 Task: Update the home feature of the saved search to include the unfinished basement.
Action: Mouse moved to (355, 269)
Screenshot: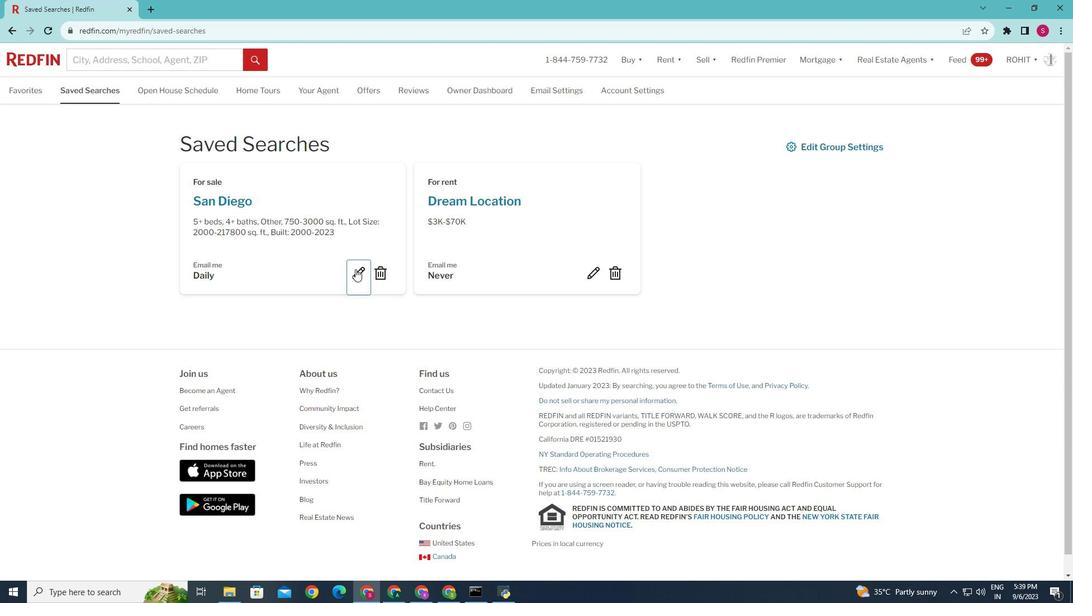 
Action: Mouse pressed left at (355, 269)
Screenshot: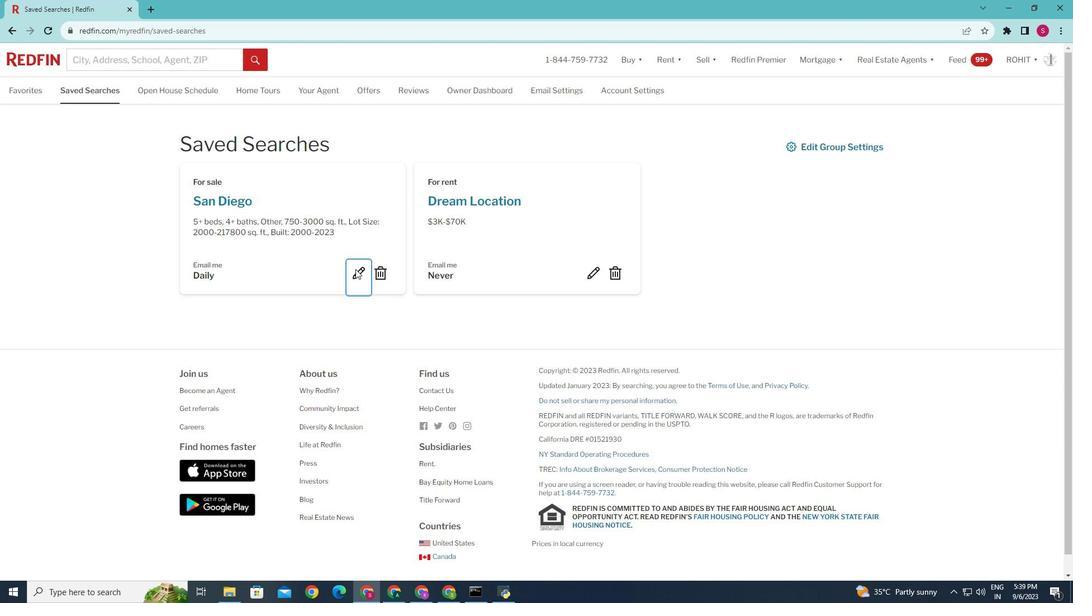 
Action: Mouse moved to (534, 362)
Screenshot: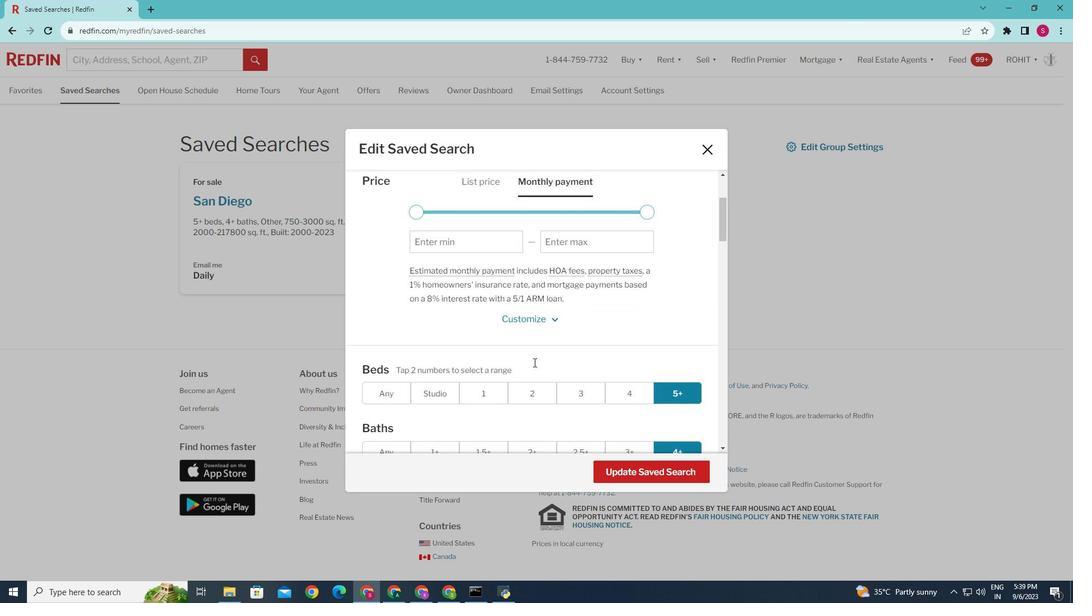 
Action: Mouse scrolled (534, 362) with delta (0, 0)
Screenshot: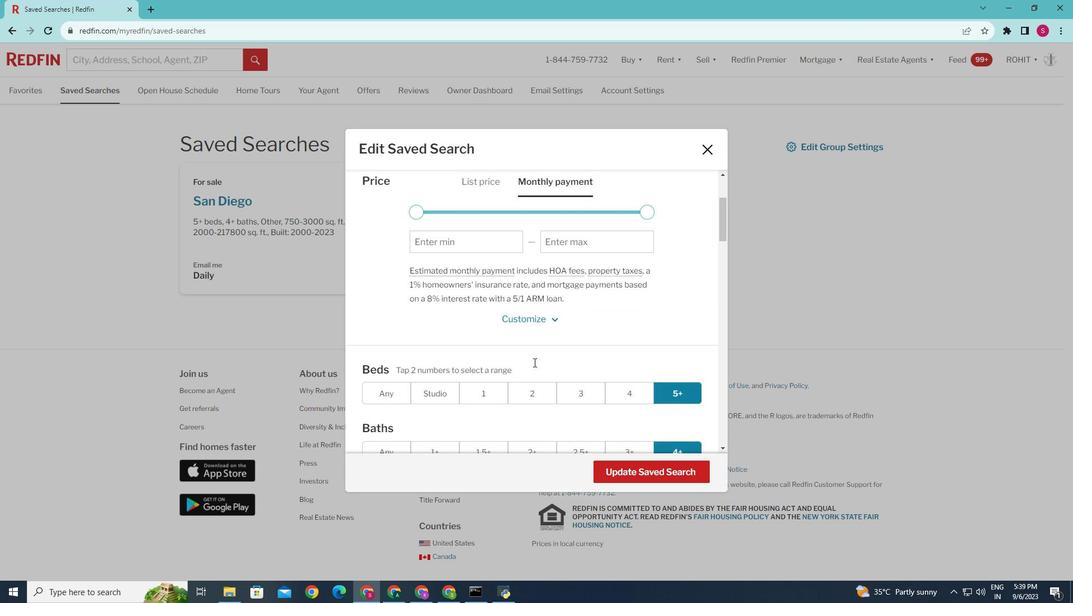
Action: Mouse scrolled (534, 362) with delta (0, 0)
Screenshot: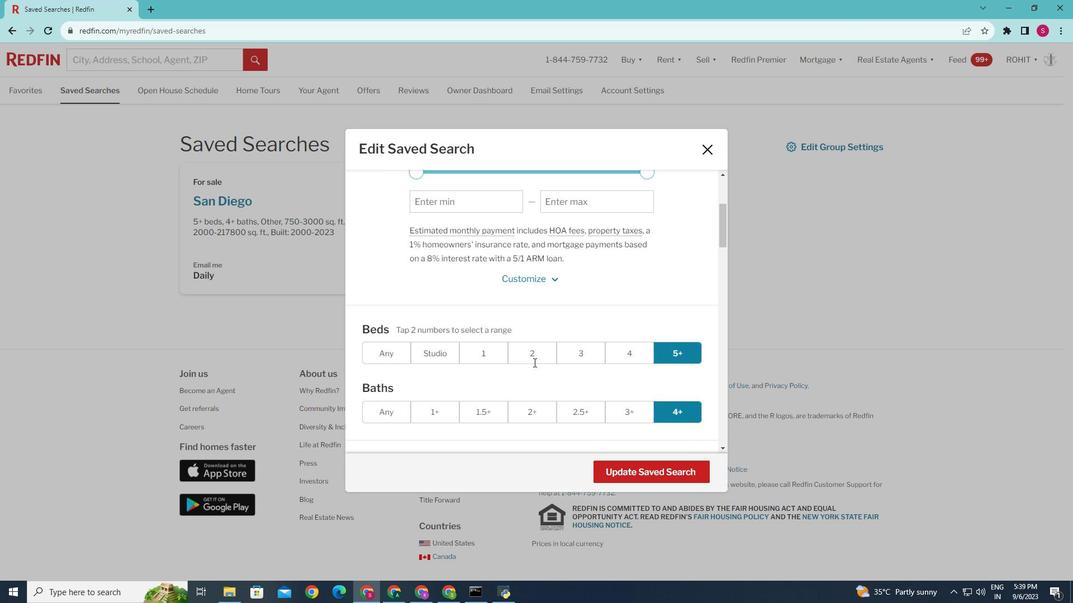 
Action: Mouse scrolled (534, 362) with delta (0, 0)
Screenshot: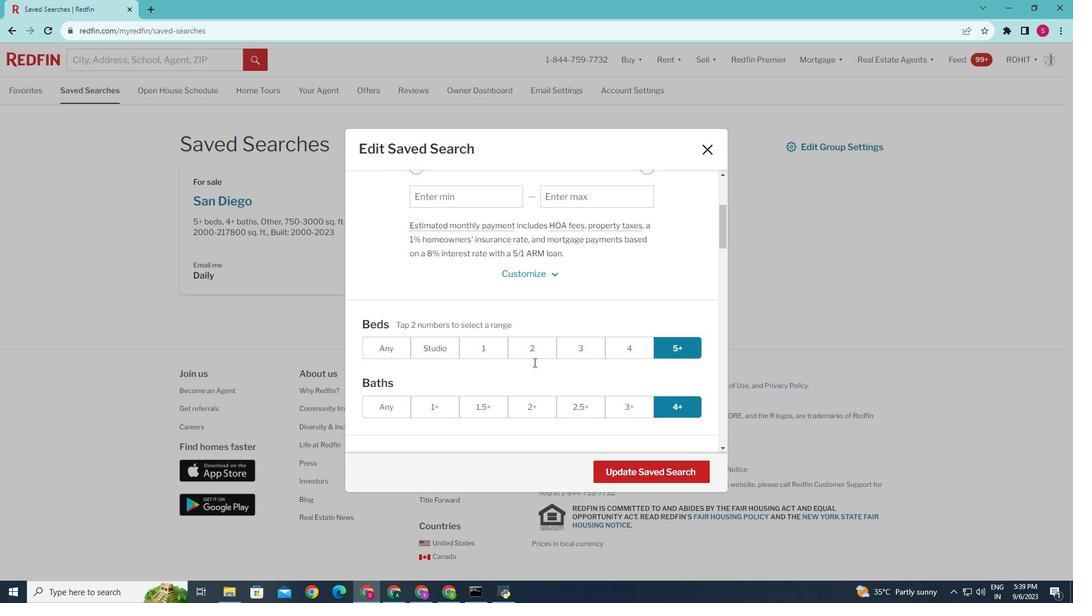 
Action: Mouse scrolled (534, 362) with delta (0, 0)
Screenshot: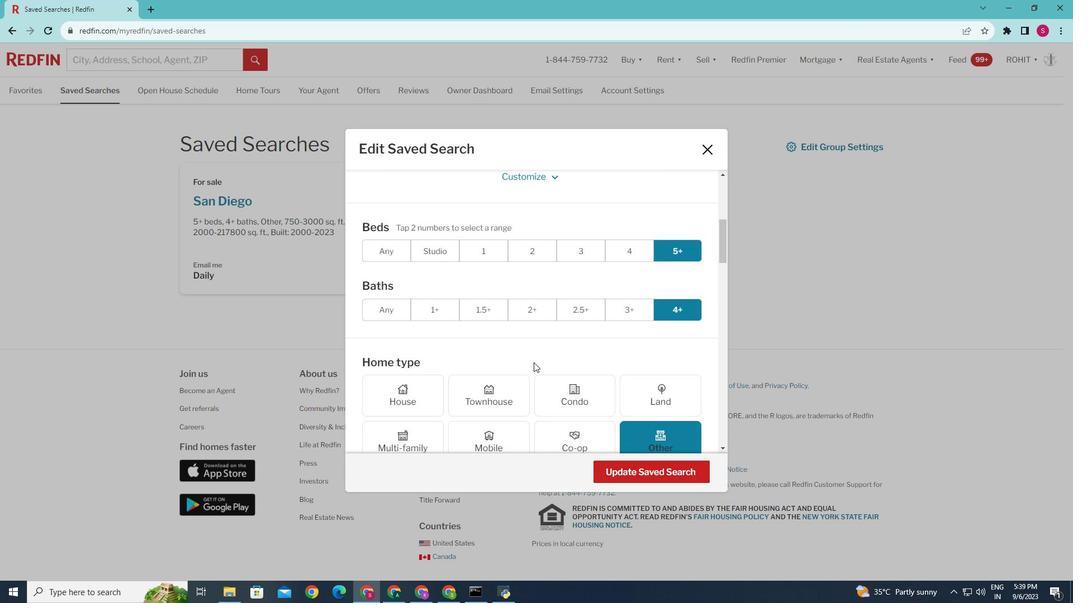 
Action: Mouse scrolled (534, 362) with delta (0, 0)
Screenshot: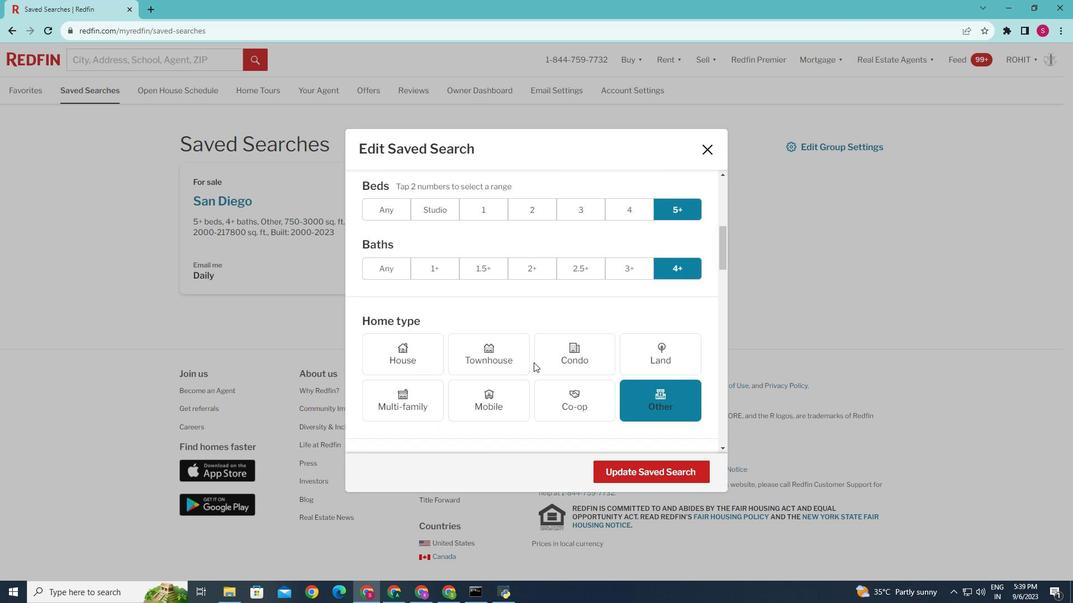 
Action: Mouse scrolled (534, 362) with delta (0, 0)
Screenshot: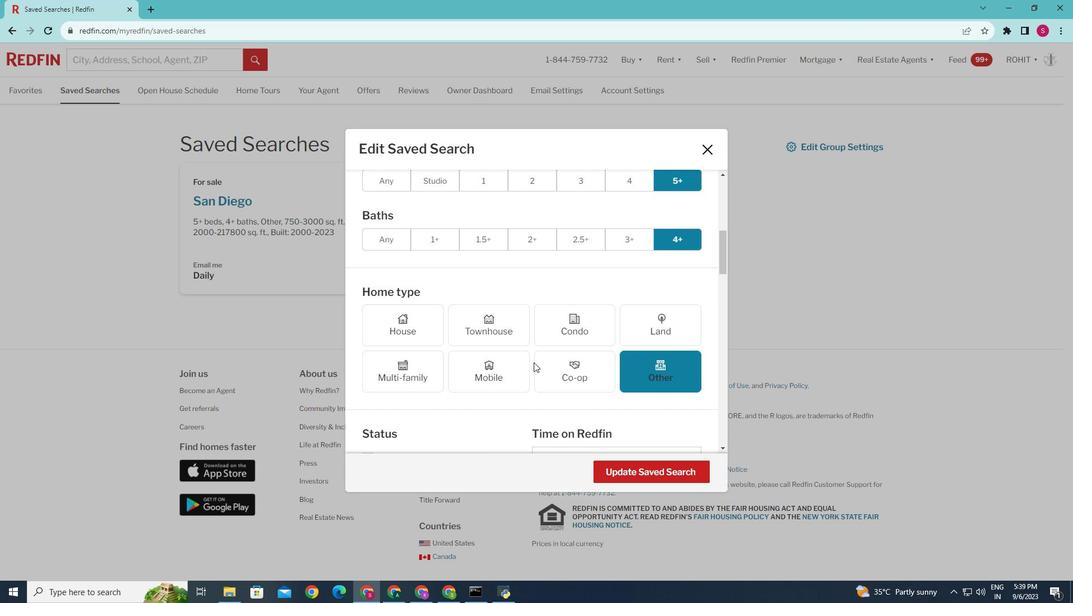 
Action: Mouse scrolled (534, 362) with delta (0, 0)
Screenshot: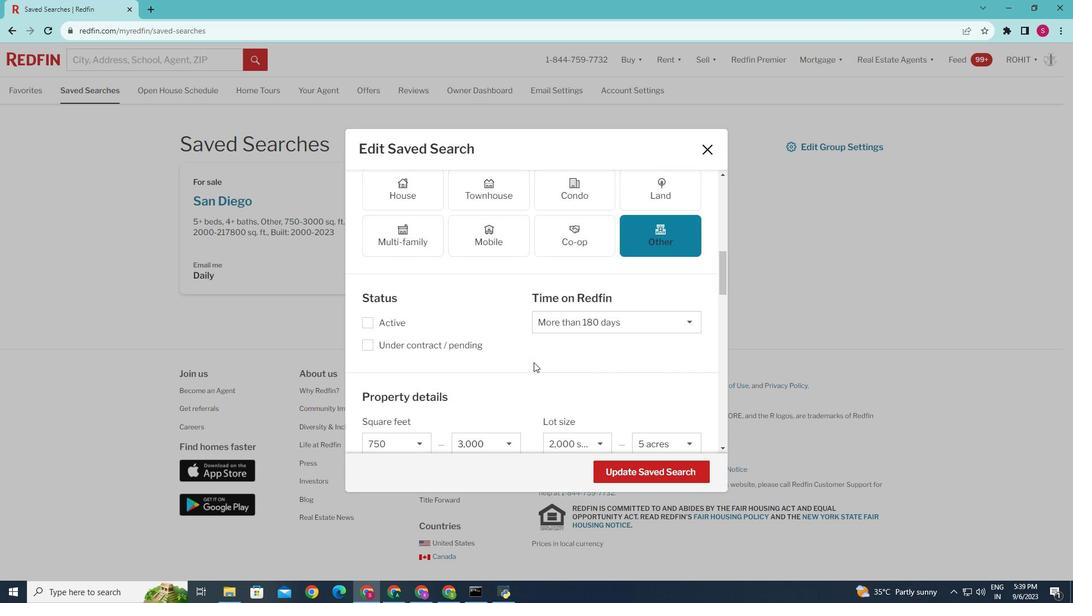 
Action: Mouse scrolled (534, 362) with delta (0, 0)
Screenshot: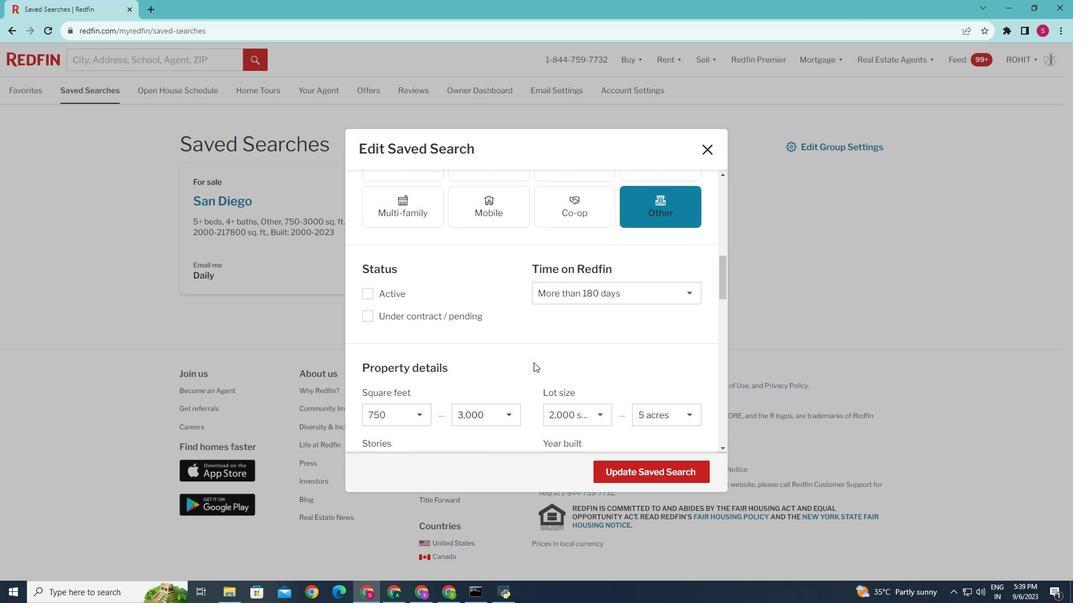 
Action: Mouse scrolled (534, 362) with delta (0, 0)
Screenshot: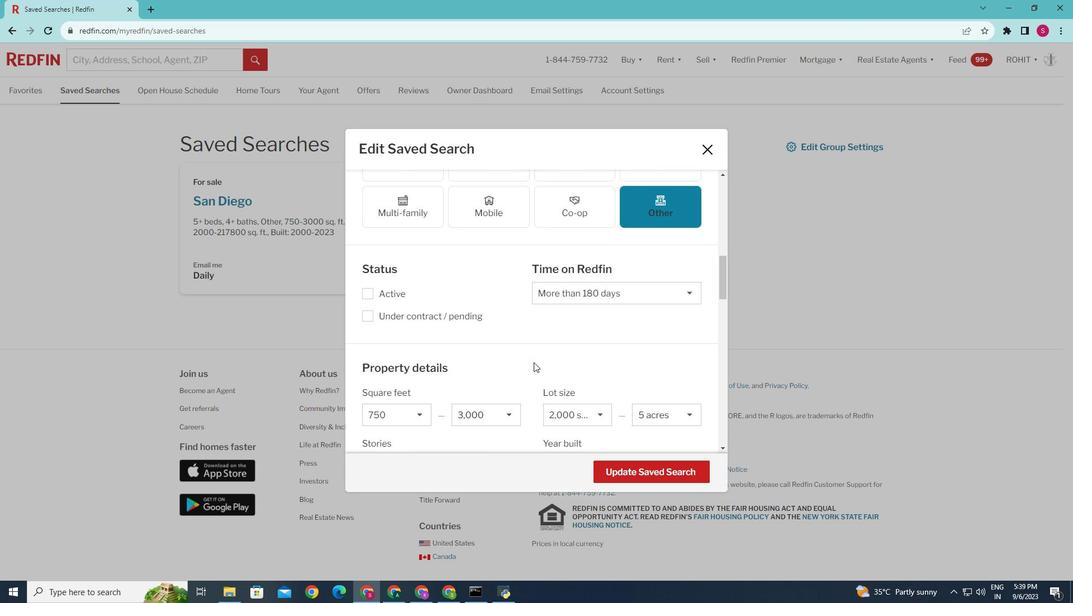 
Action: Mouse moved to (533, 361)
Screenshot: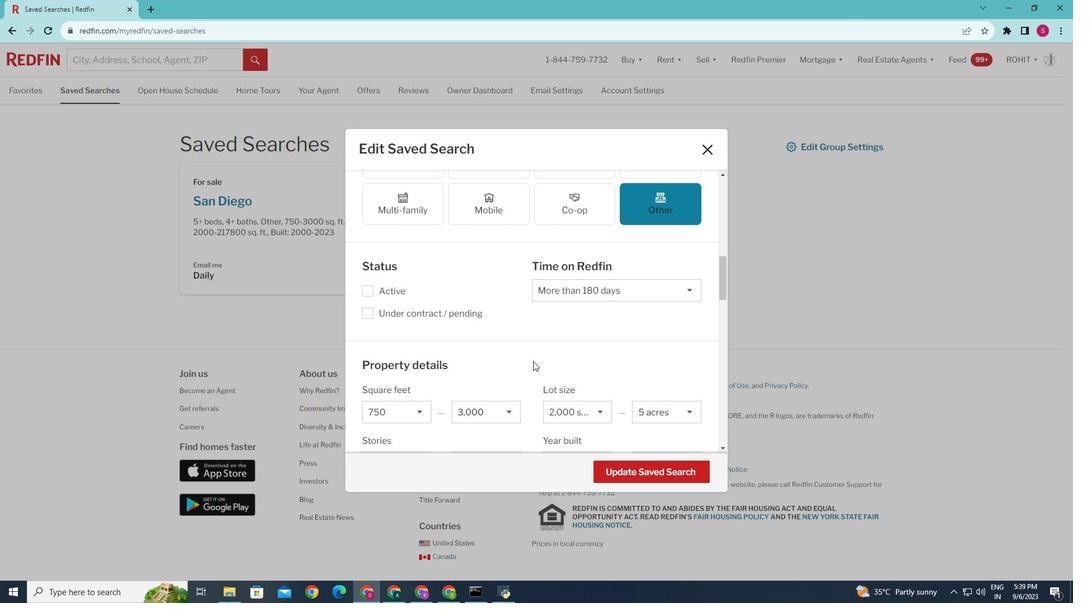 
Action: Mouse scrolled (533, 361) with delta (0, 0)
Screenshot: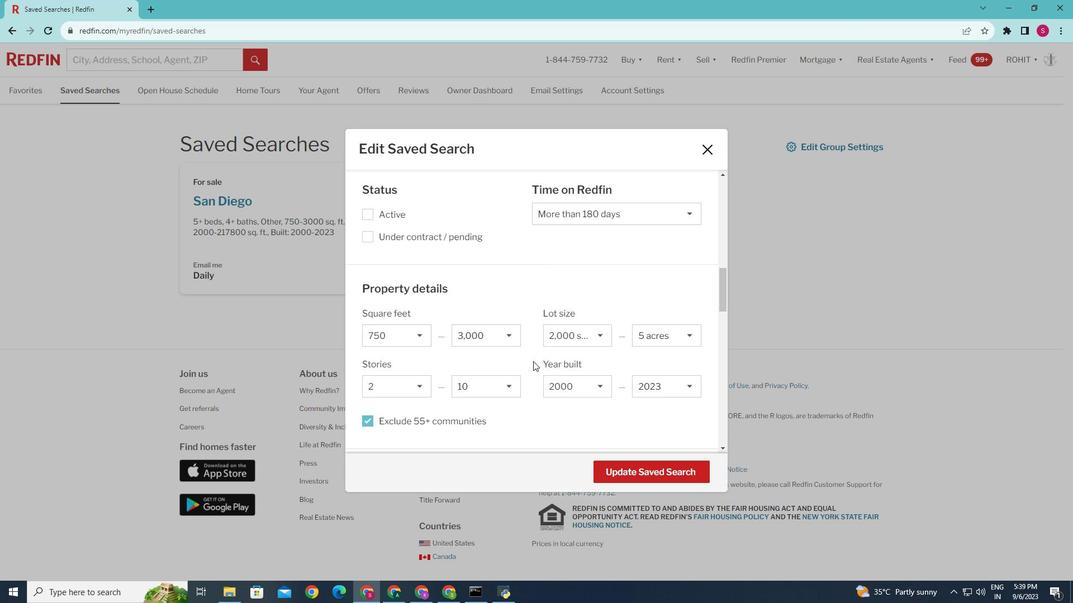
Action: Mouse scrolled (533, 361) with delta (0, 0)
Screenshot: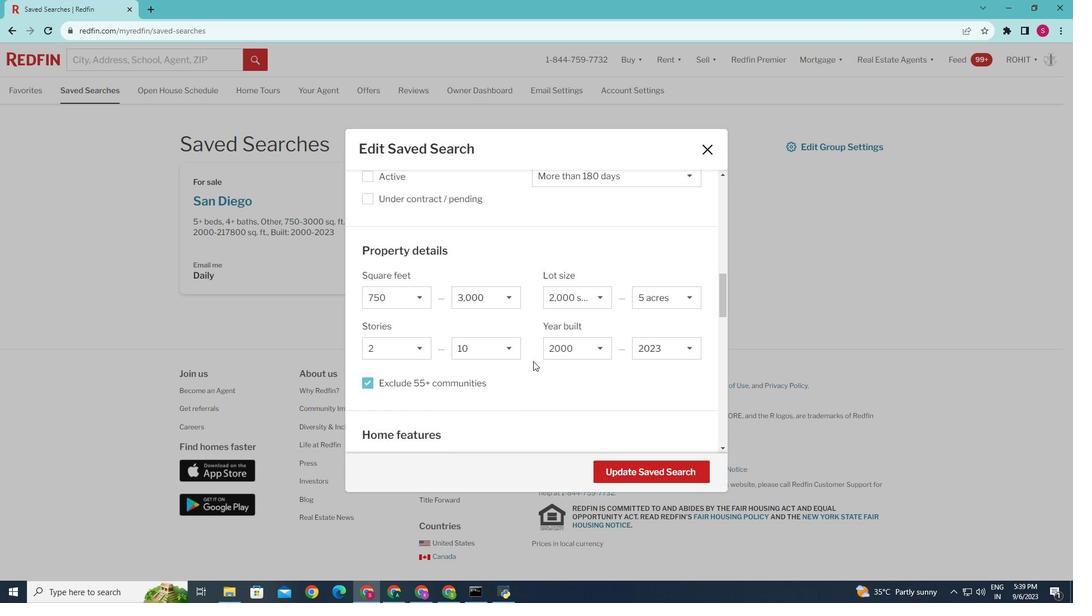 
Action: Mouse scrolled (533, 361) with delta (0, 0)
Screenshot: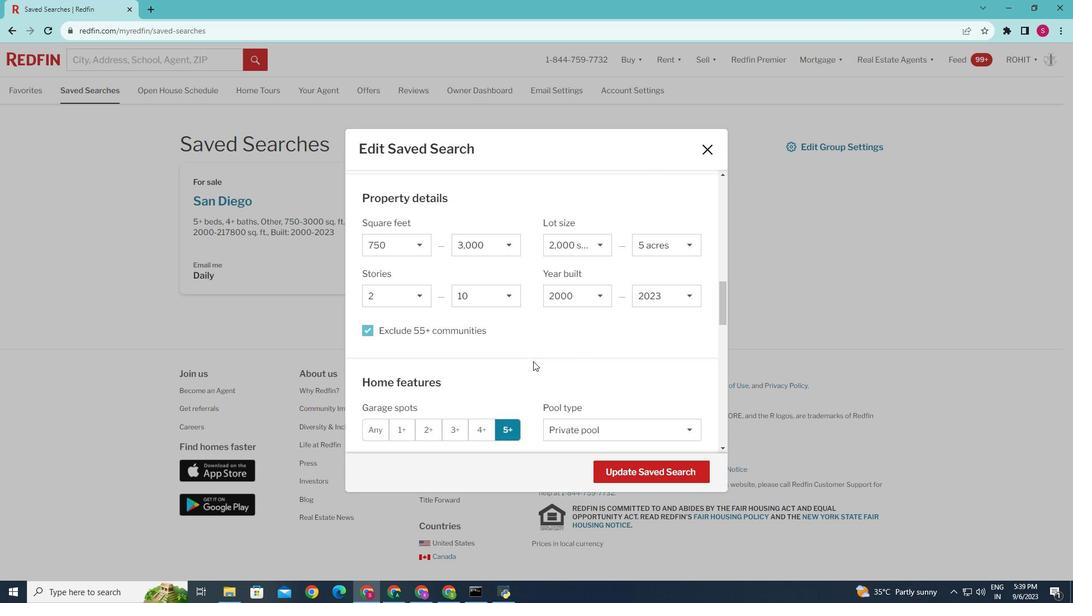 
Action: Mouse scrolled (533, 361) with delta (0, 0)
Screenshot: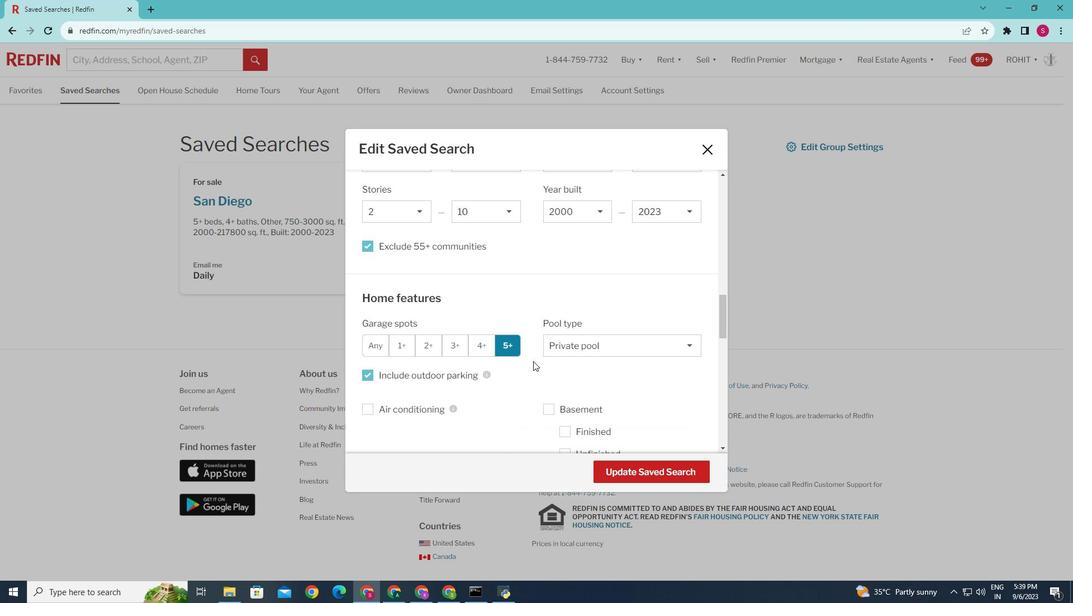 
Action: Mouse scrolled (533, 361) with delta (0, 0)
Screenshot: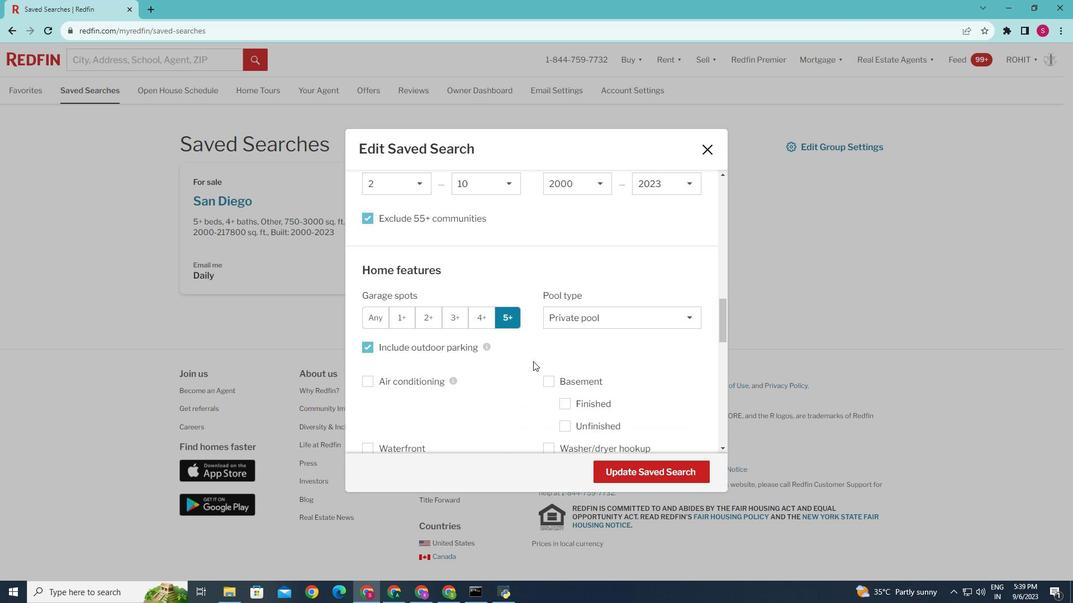 
Action: Mouse scrolled (533, 361) with delta (0, 0)
Screenshot: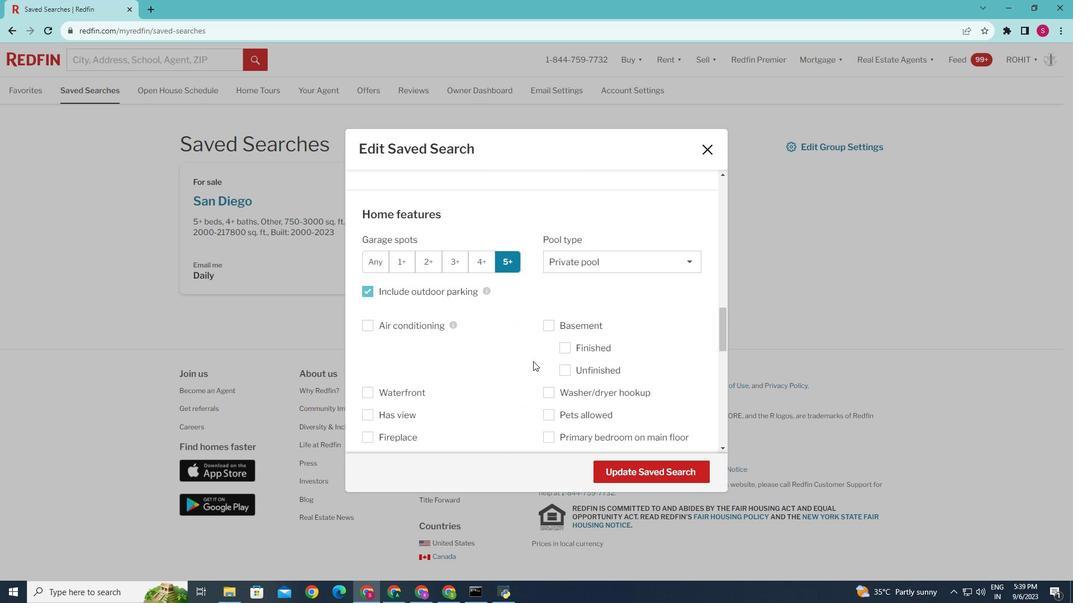 
Action: Mouse moved to (565, 374)
Screenshot: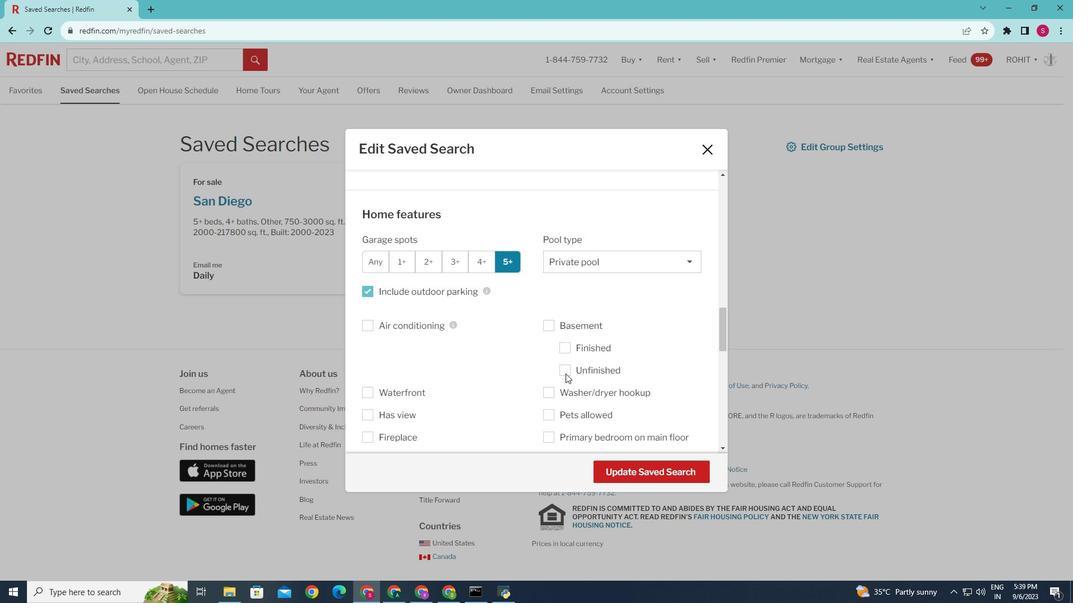 
Action: Mouse pressed left at (565, 374)
Screenshot: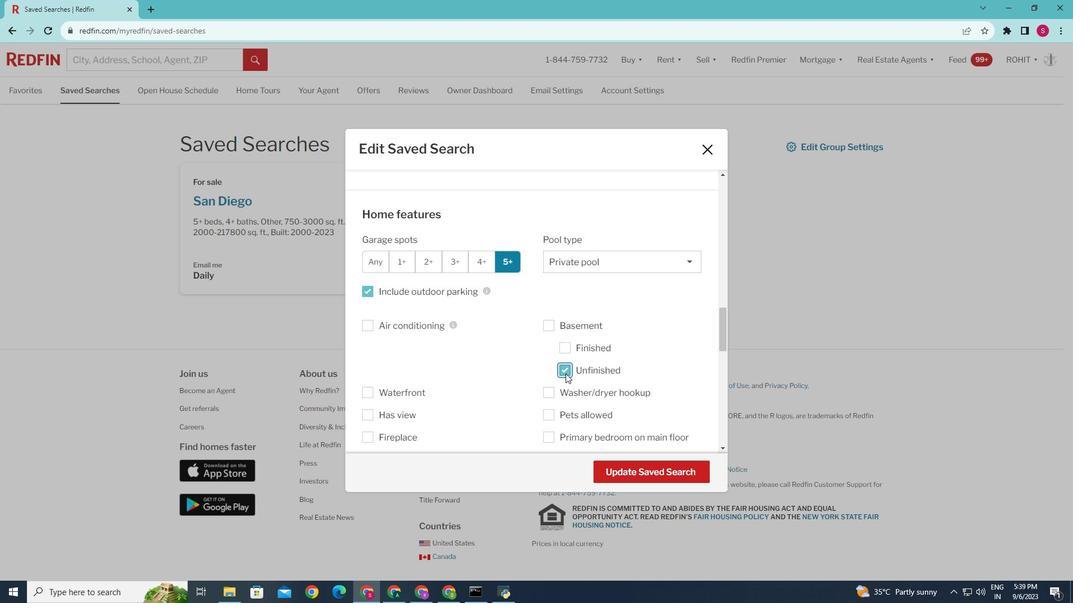 
Action: Mouse moved to (620, 469)
Screenshot: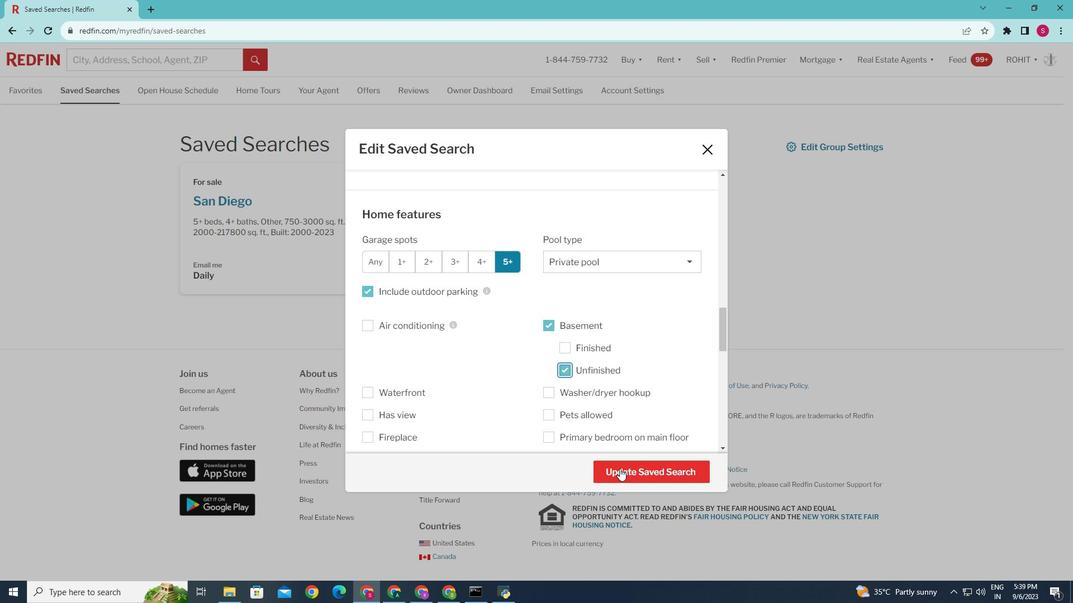 
Action: Mouse pressed left at (620, 469)
Screenshot: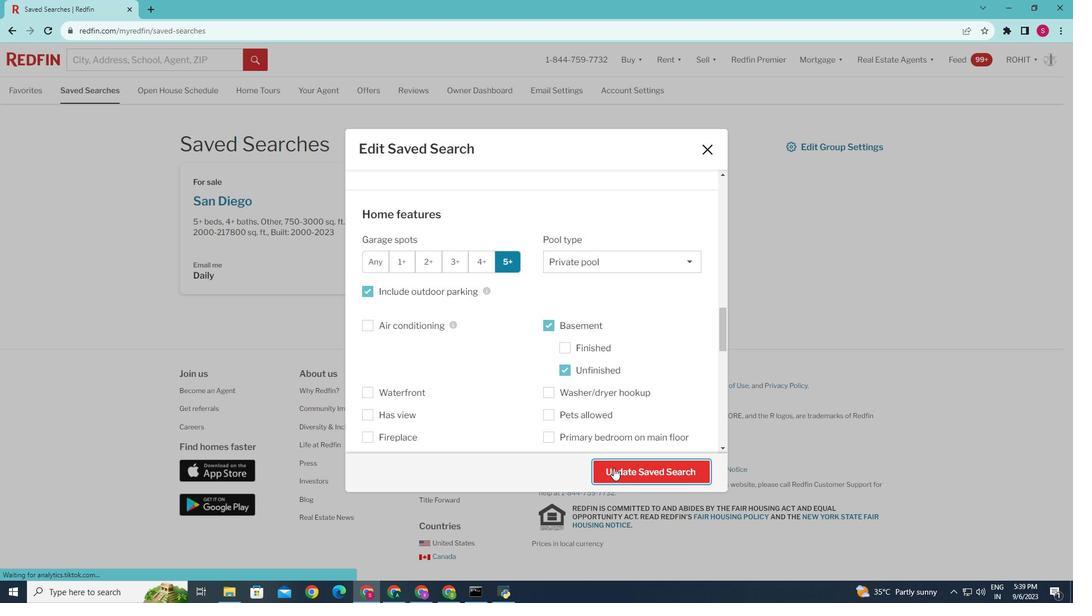 
Action: Mouse moved to (611, 464)
Screenshot: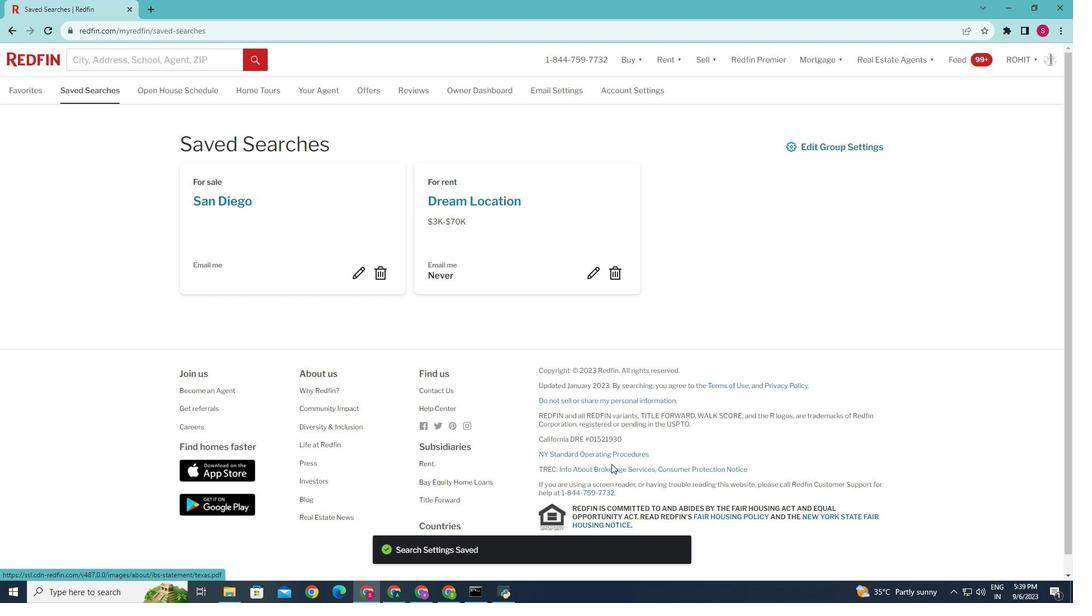 
